 Task: Move the task Create a new online platform for online DIY courses to the section Done in the project ComplexBridge and filter the tasks in the project by Due next week
Action: Mouse moved to (307, 424)
Screenshot: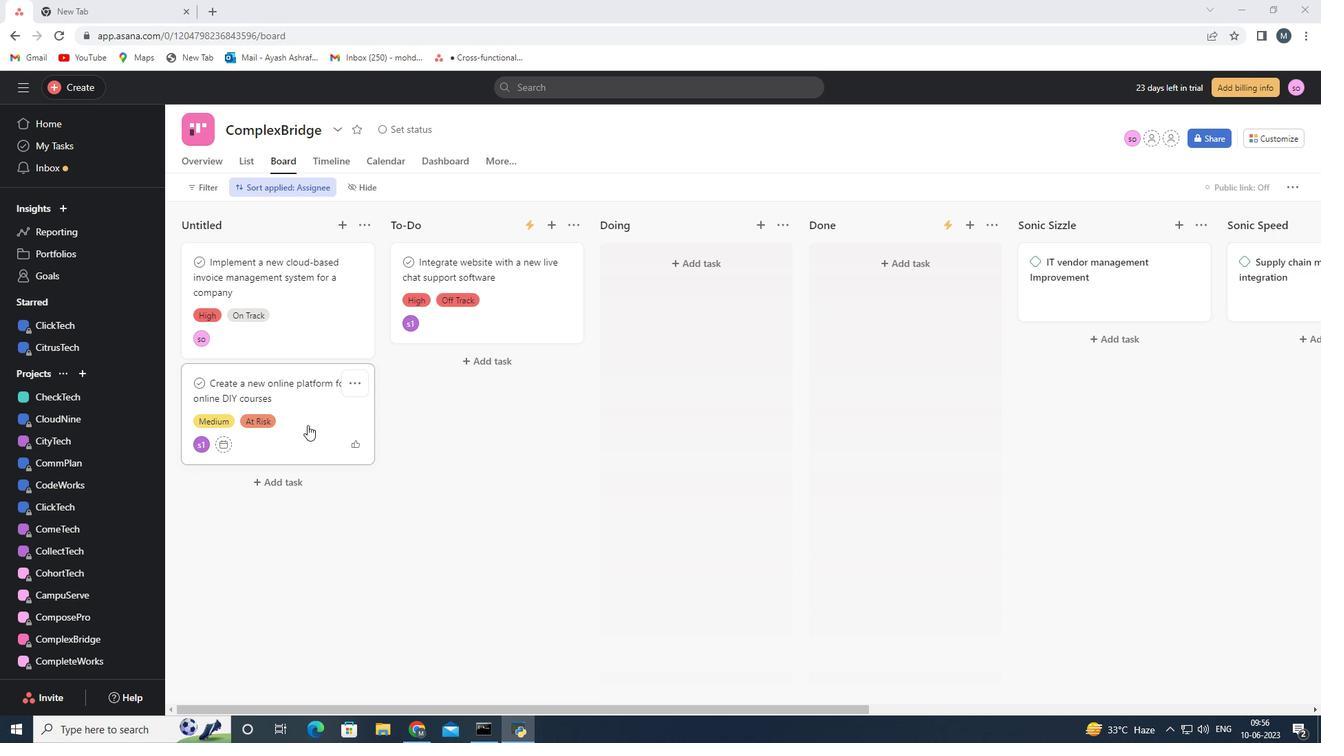 
Action: Mouse pressed left at (307, 424)
Screenshot: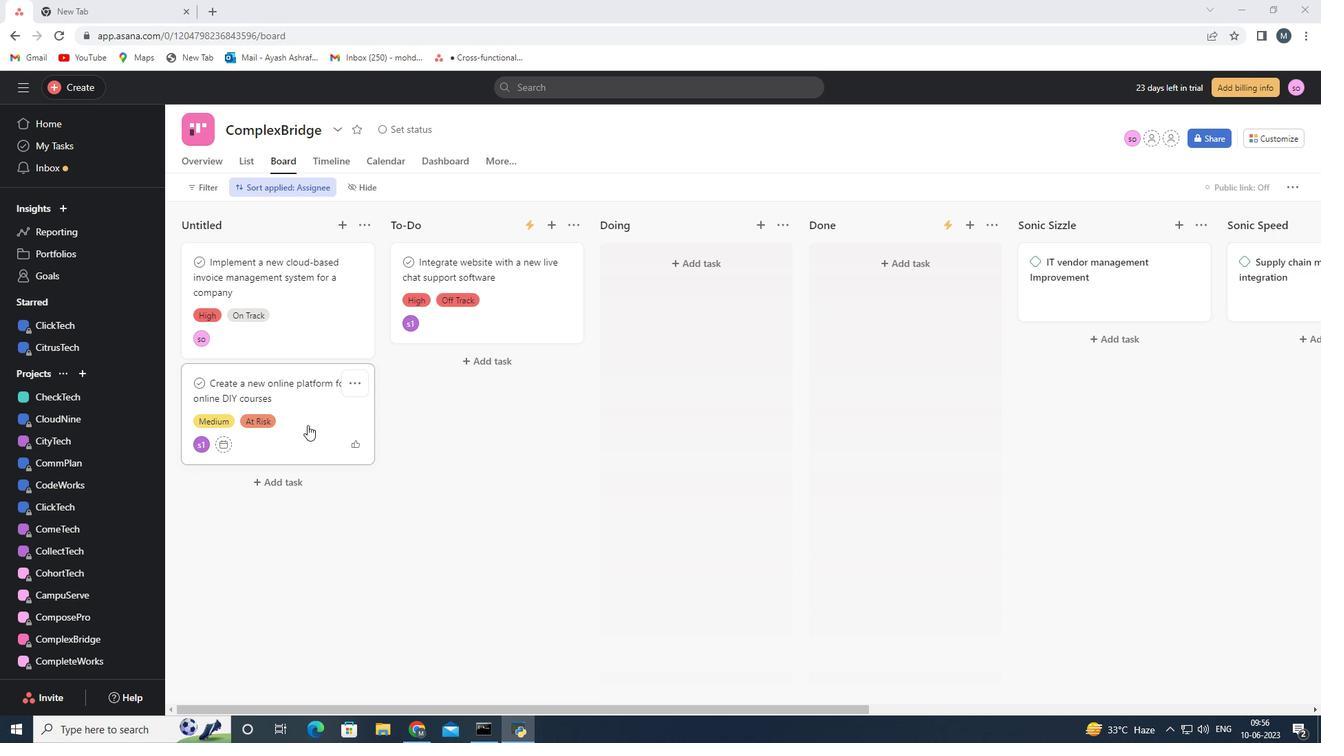
Action: Mouse moved to (211, 185)
Screenshot: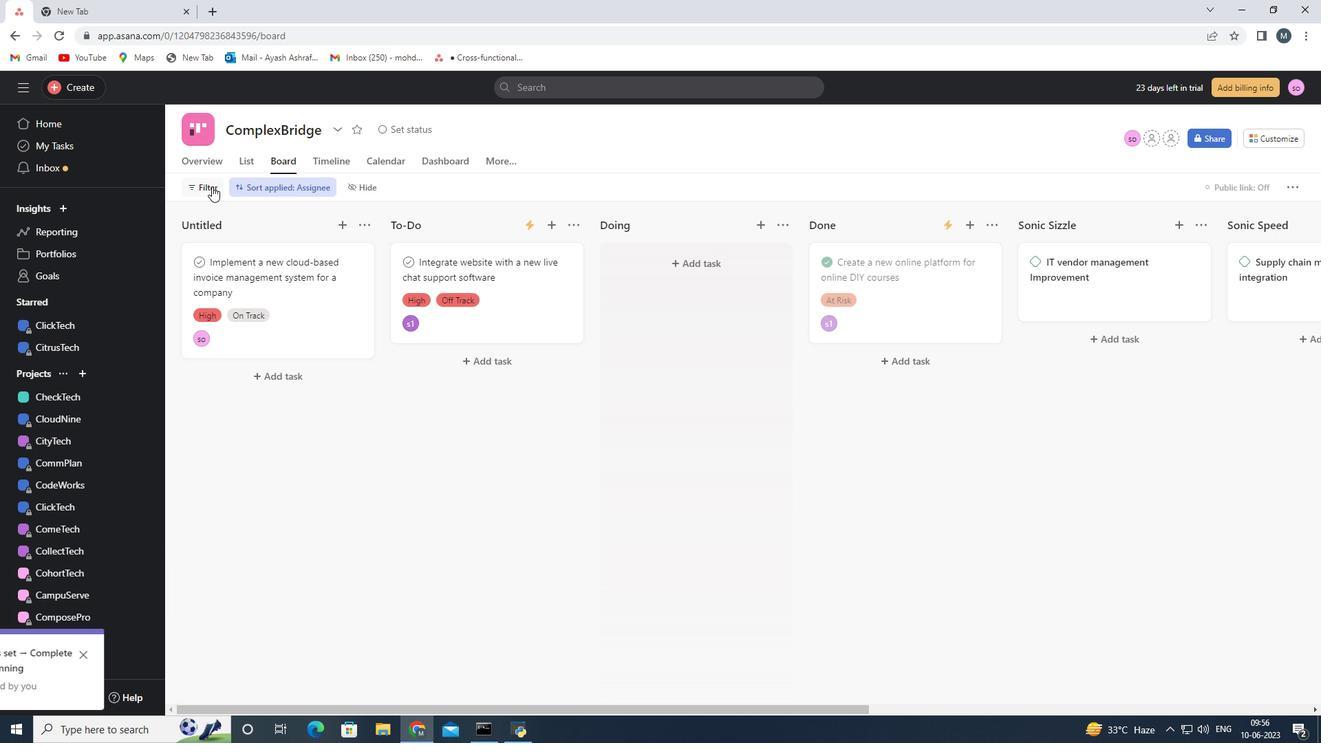 
Action: Mouse pressed left at (211, 185)
Screenshot: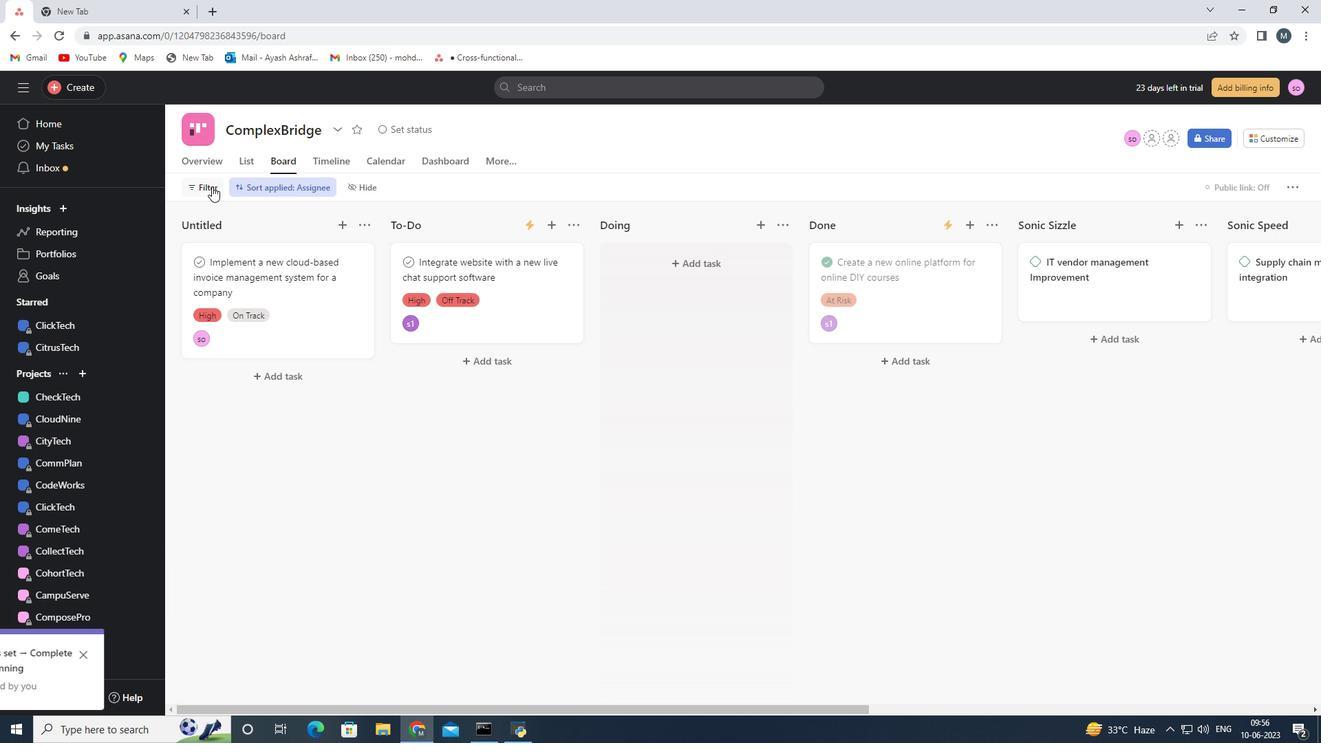 
Action: Mouse moved to (238, 269)
Screenshot: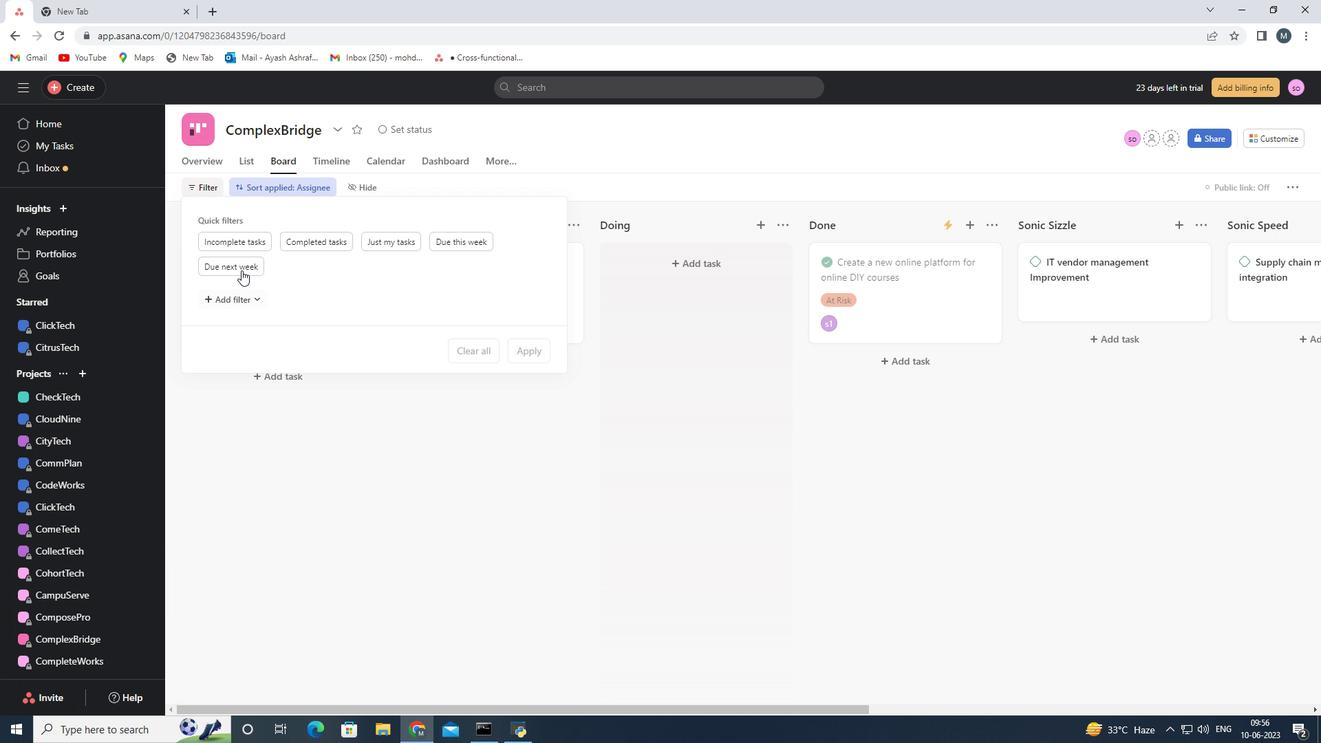 
Action: Mouse pressed left at (238, 269)
Screenshot: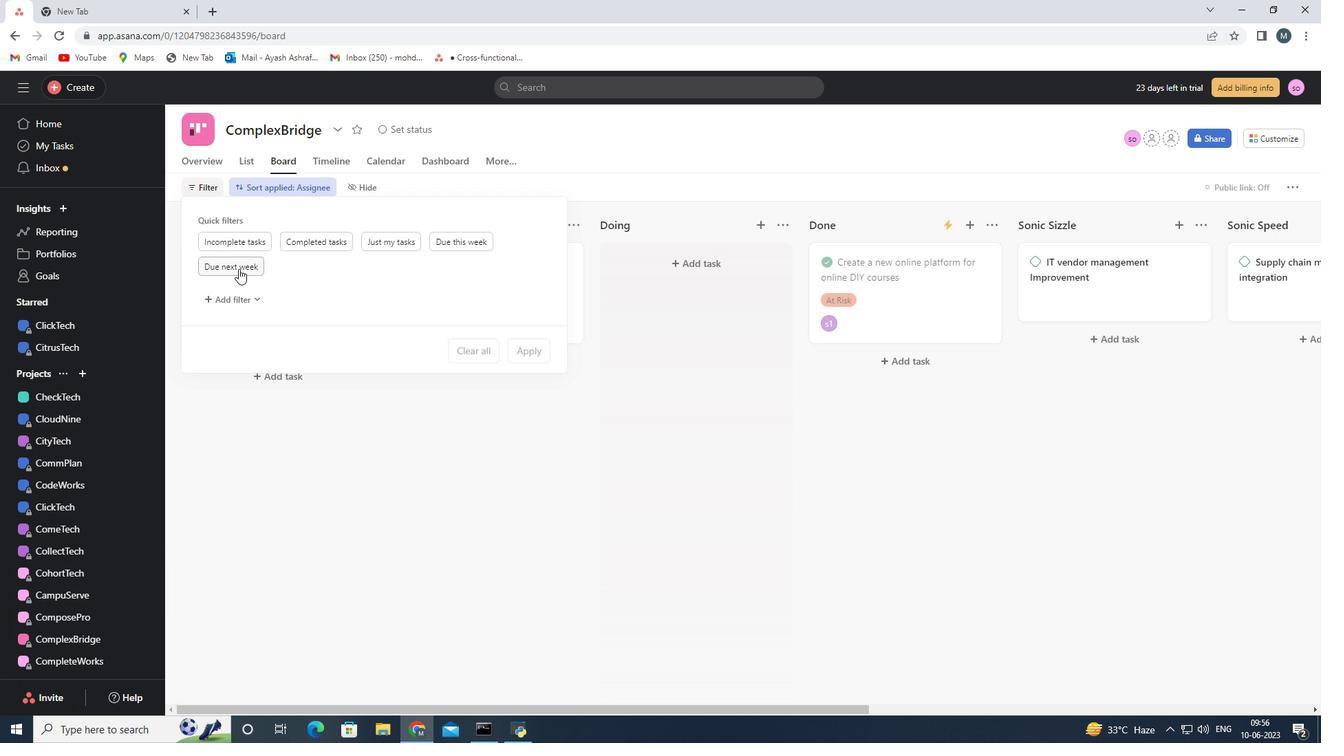 
Action: Mouse moved to (443, 437)
Screenshot: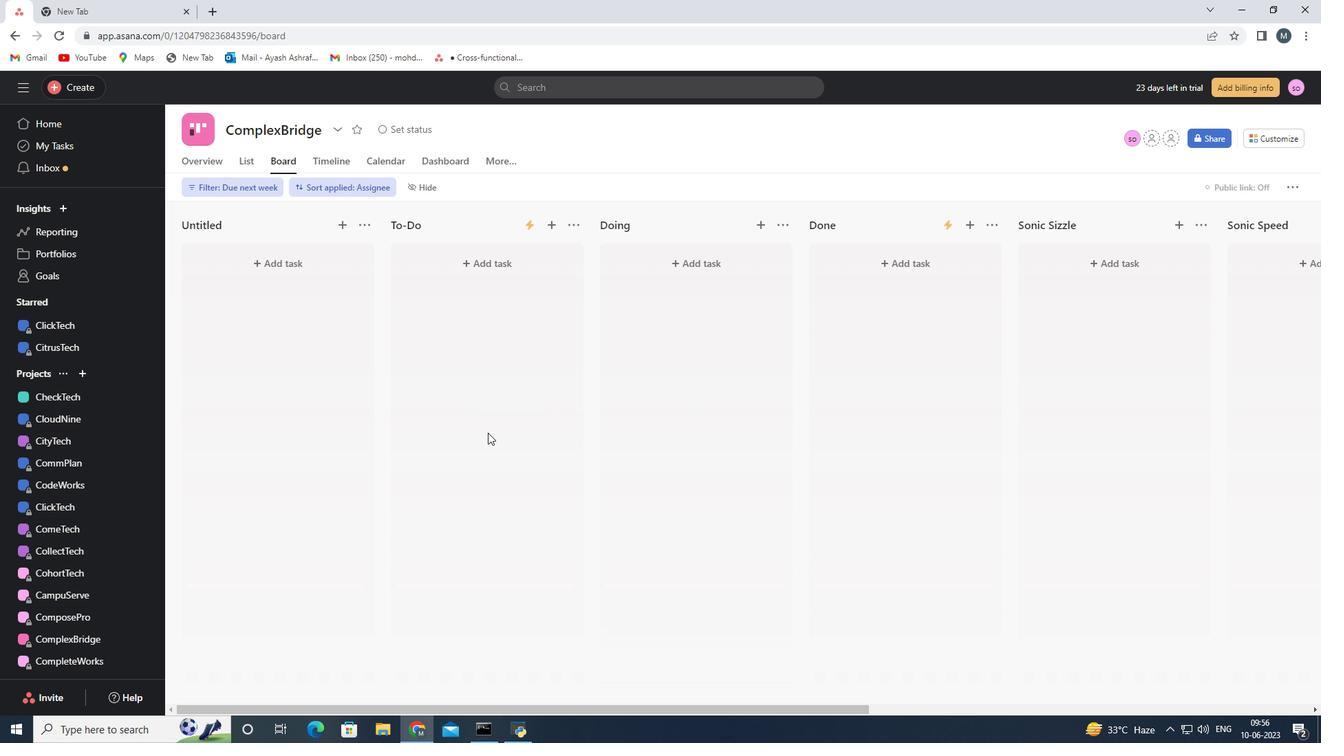 
Action: Mouse scrolled (443, 438) with delta (0, 0)
Screenshot: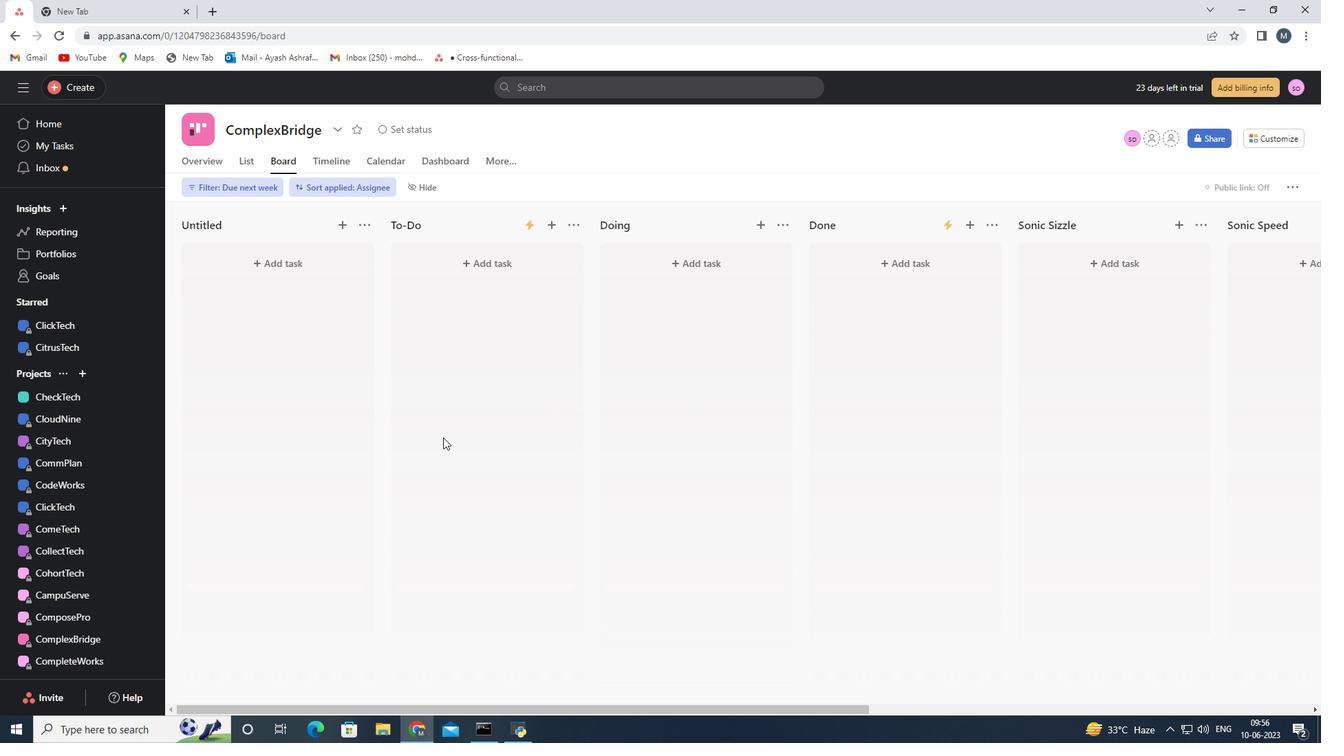 
Action: Mouse scrolled (443, 438) with delta (0, 0)
Screenshot: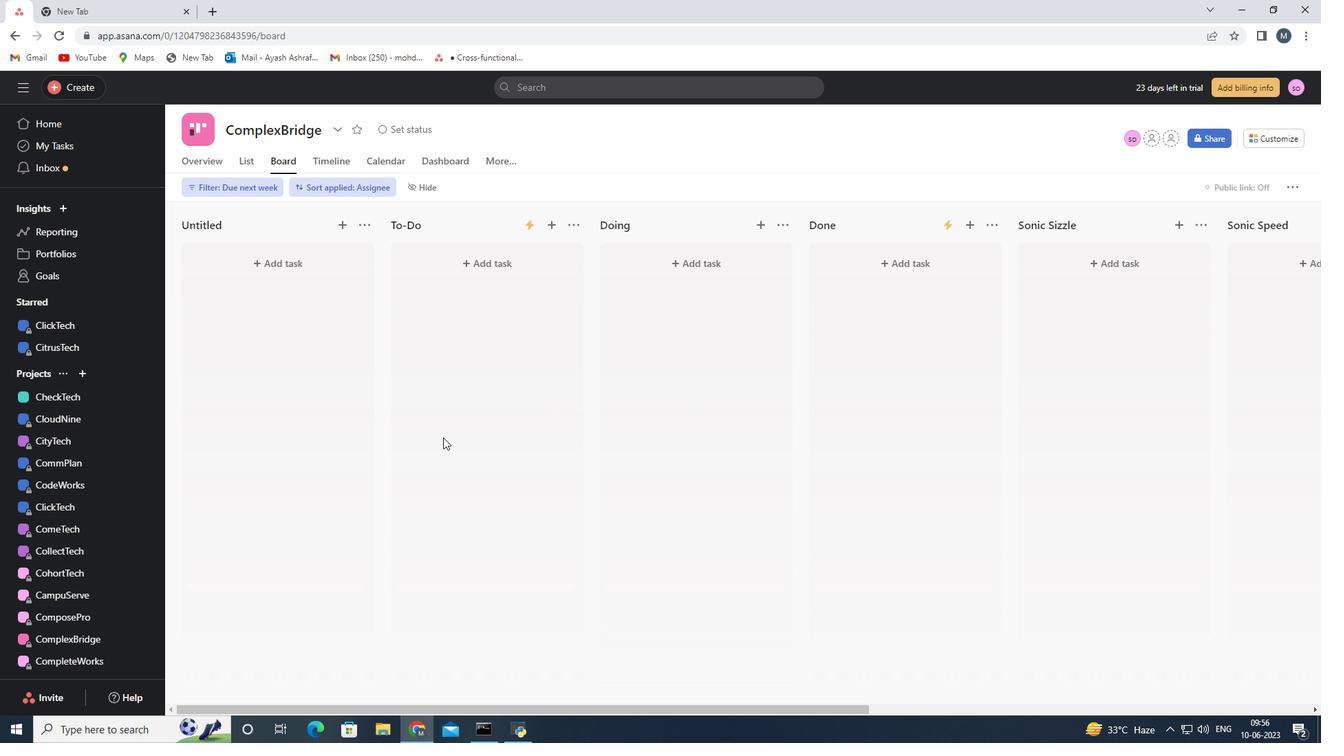 
Action: Mouse scrolled (443, 438) with delta (0, 0)
Screenshot: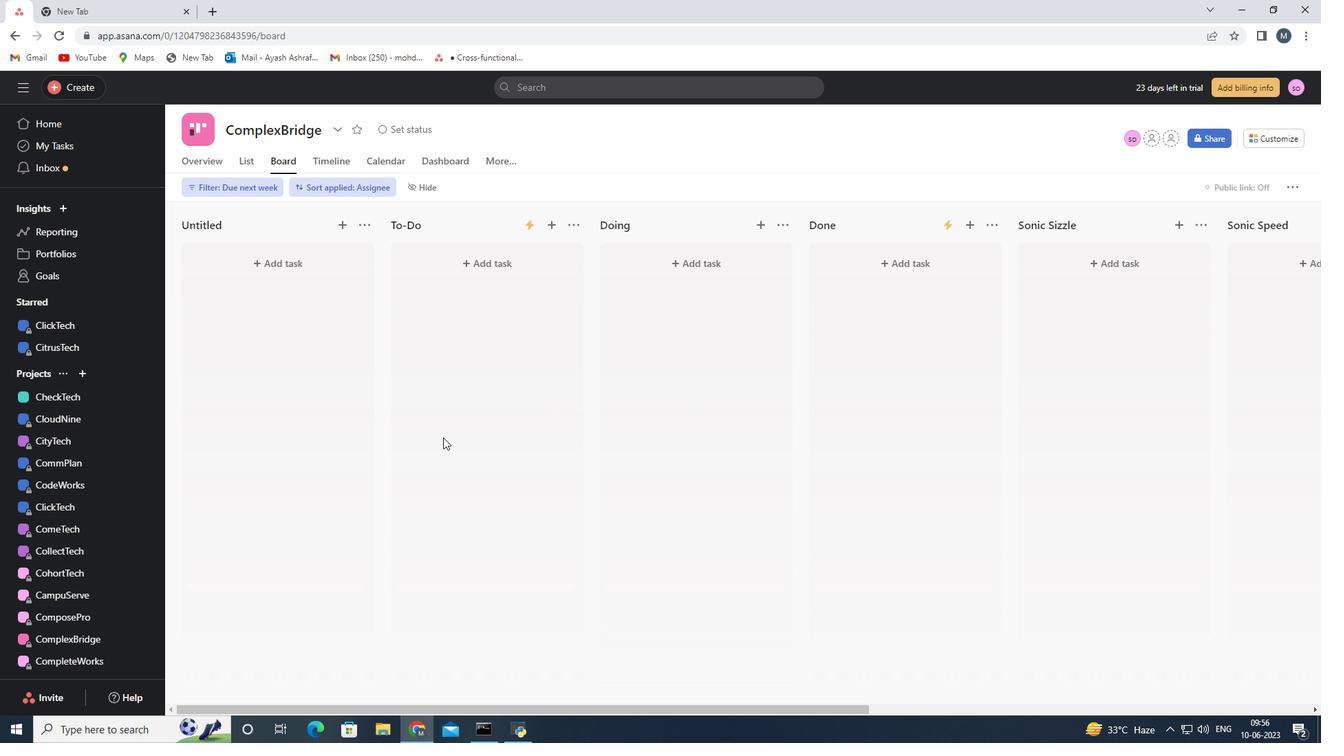 
Action: Mouse scrolled (443, 438) with delta (0, 0)
Screenshot: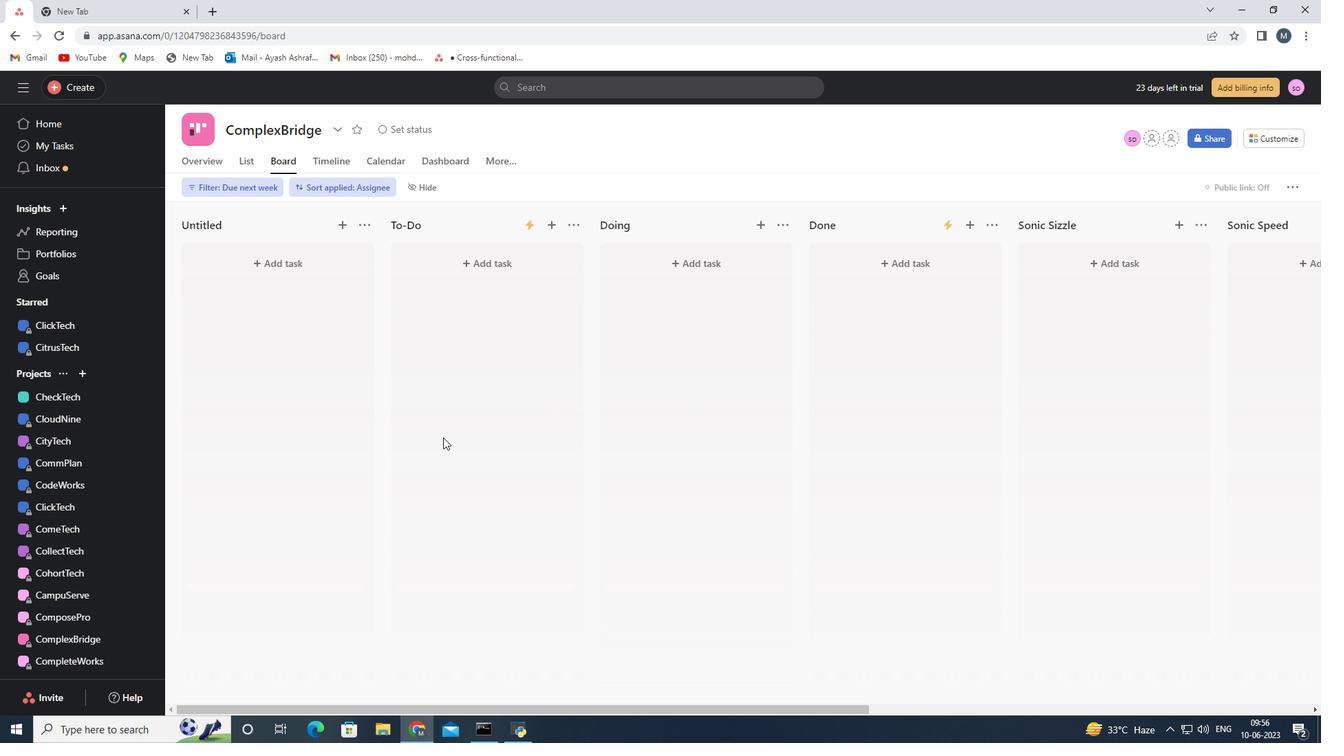 
Action: Mouse scrolled (443, 438) with delta (0, 0)
Screenshot: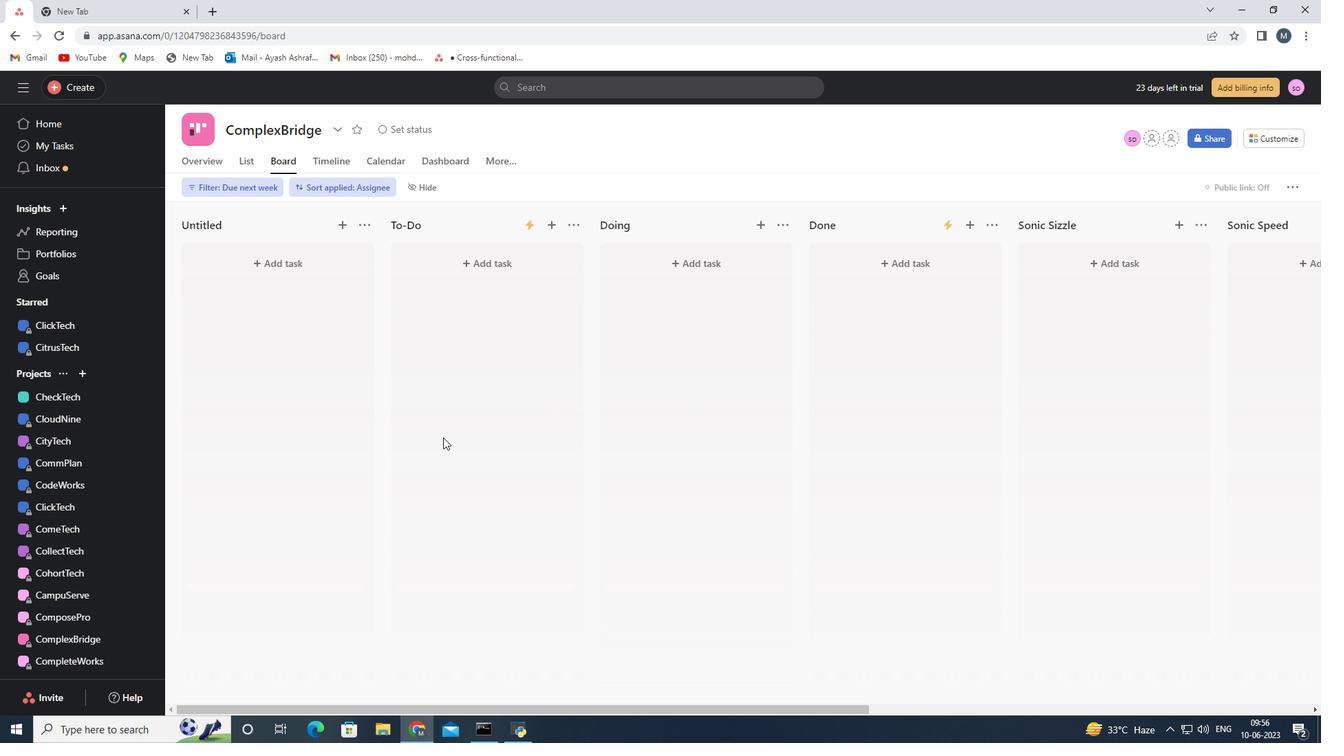 
Action: Mouse scrolled (443, 438) with delta (0, 0)
Screenshot: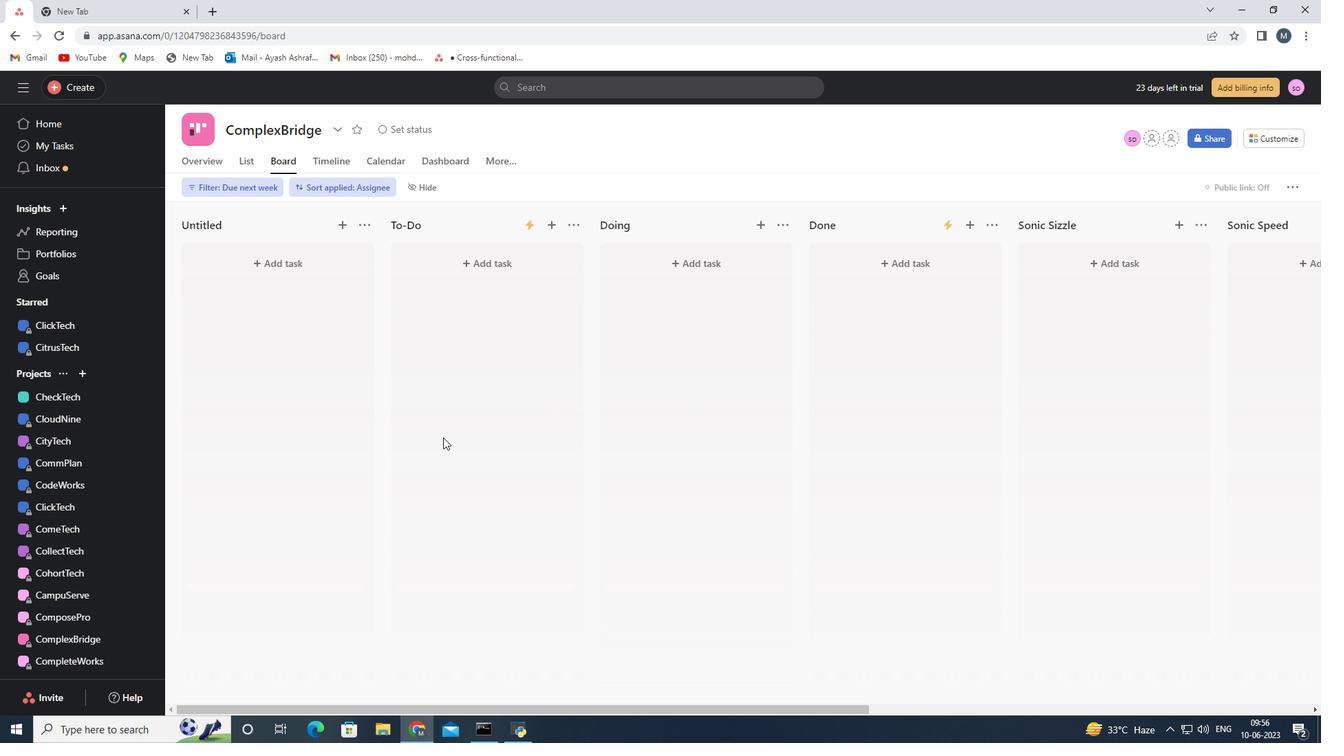 
